Task: Make in the project AgileImpact a sprint 'Product Demo Sprint'. Create in the project AgileImpact a sprint 'Product Demo Sprint'. Add in the project AgileImpact a sprint 'Product Demo Sprint'
Action: Mouse moved to (176, 61)
Screenshot: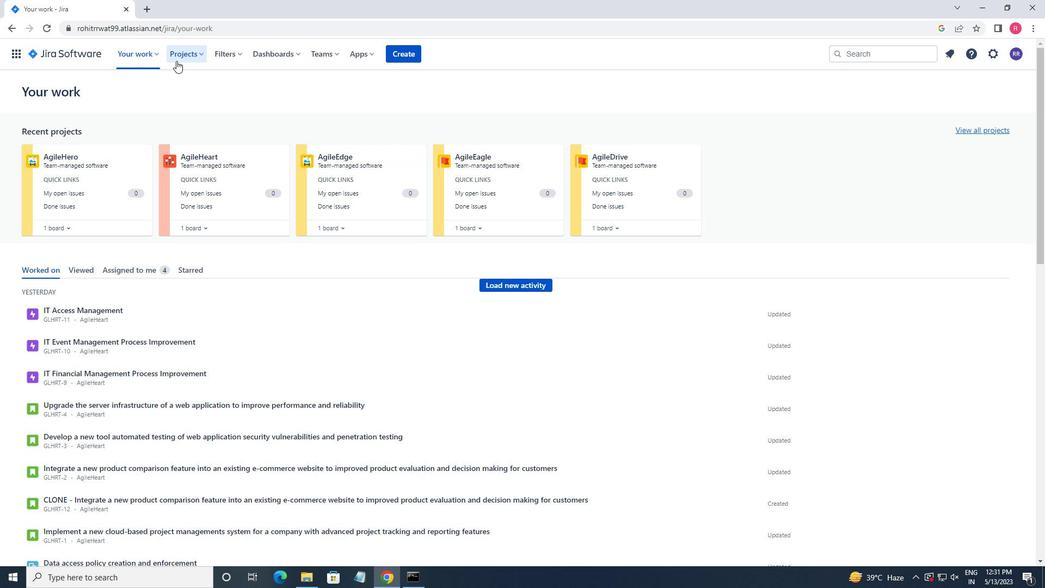 
Action: Mouse pressed left at (176, 61)
Screenshot: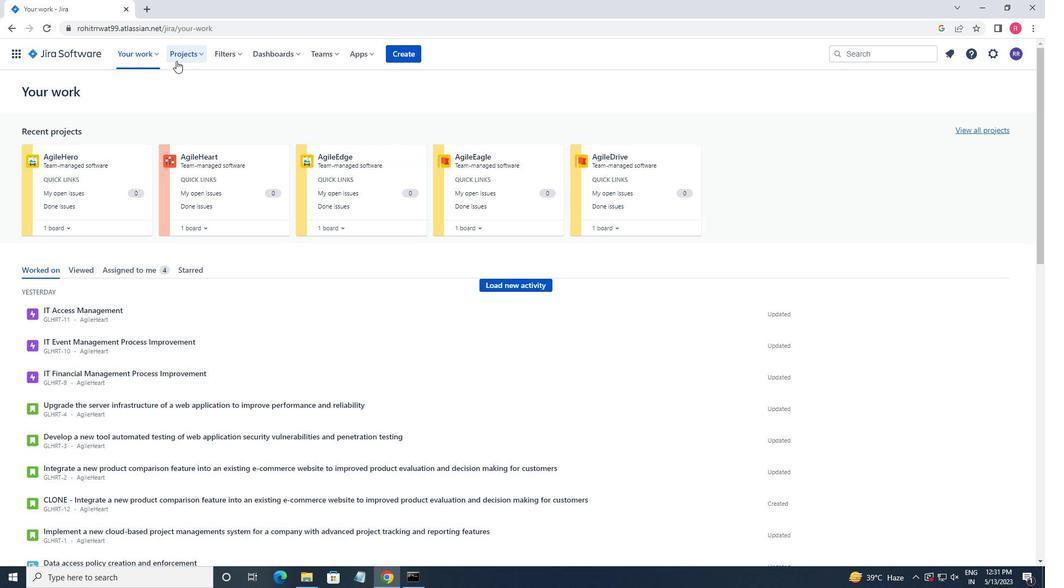 
Action: Mouse moved to (217, 105)
Screenshot: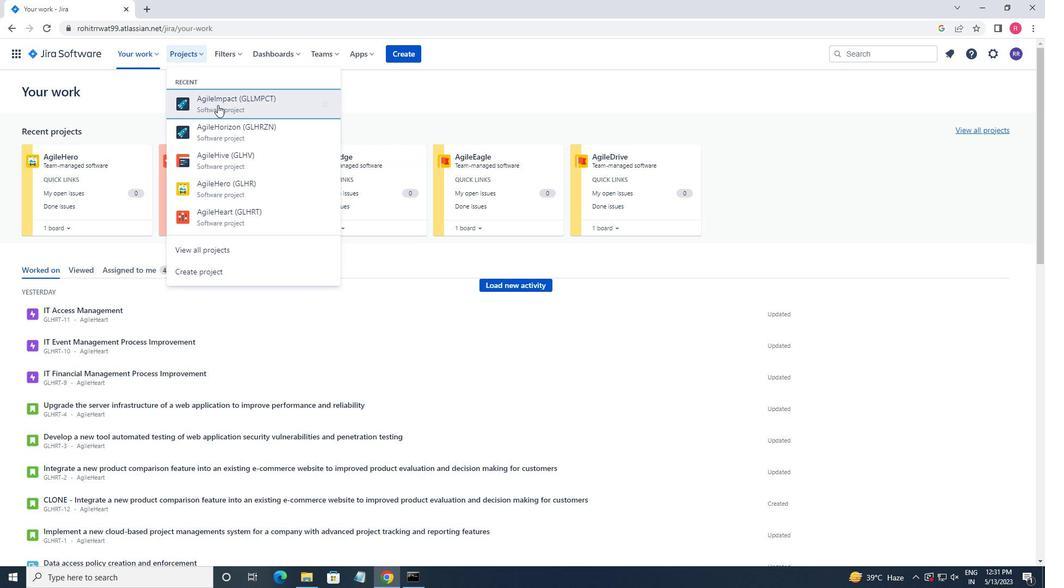 
Action: Mouse pressed left at (217, 105)
Screenshot: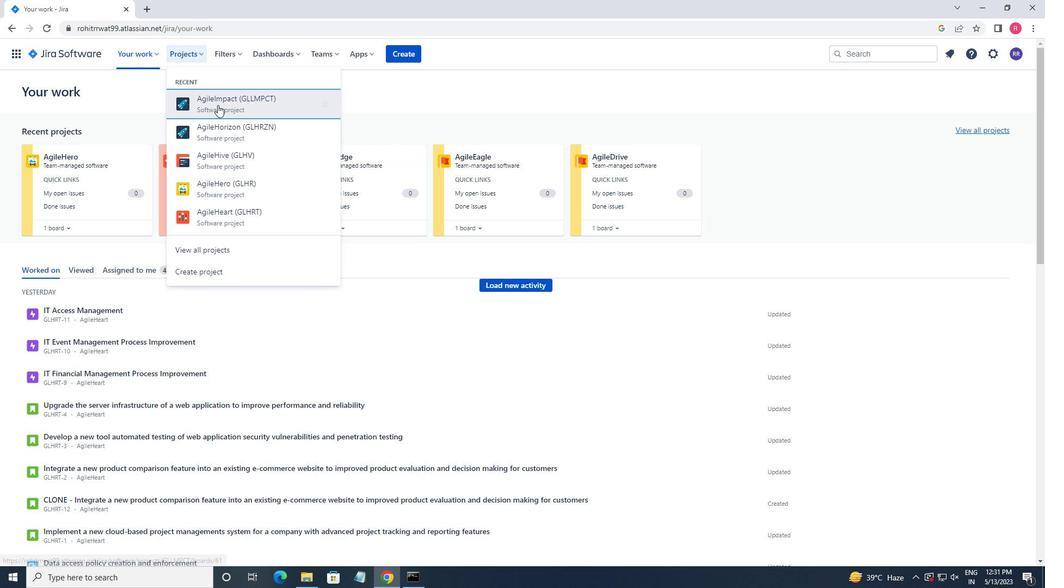 
Action: Mouse moved to (42, 159)
Screenshot: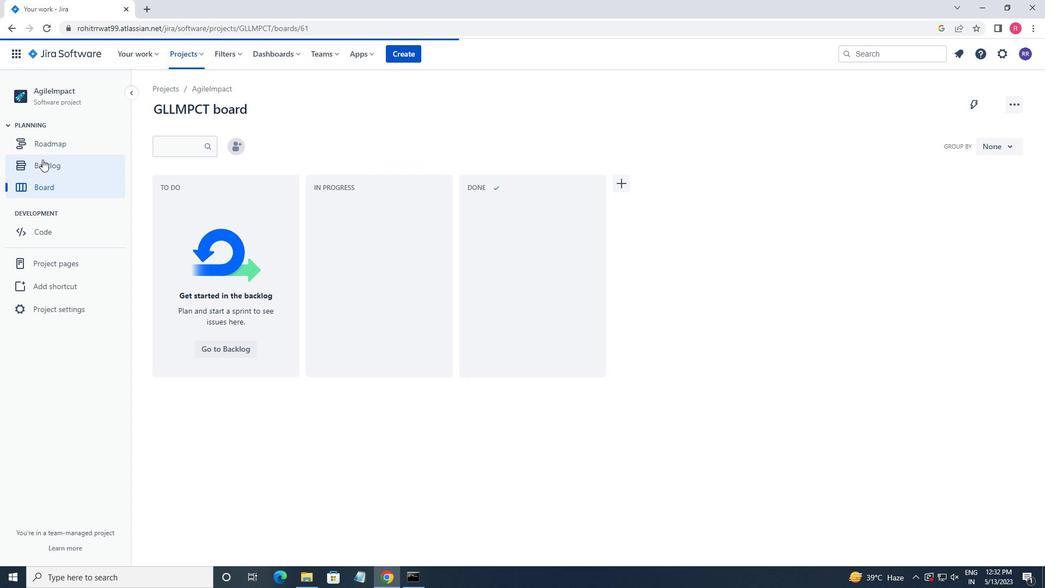 
Action: Mouse pressed left at (42, 159)
Screenshot: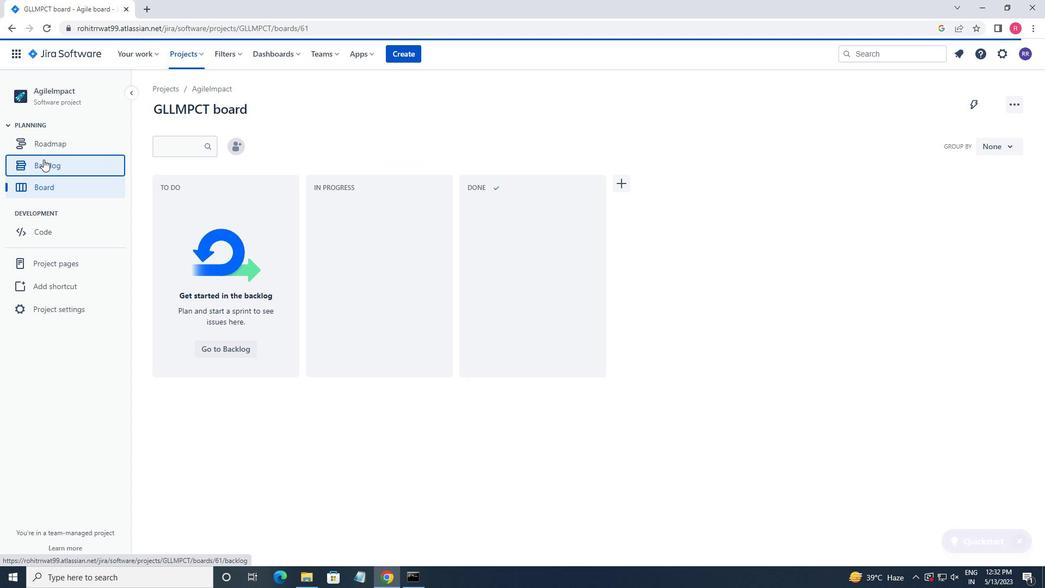 
Action: Mouse moved to (400, 167)
Screenshot: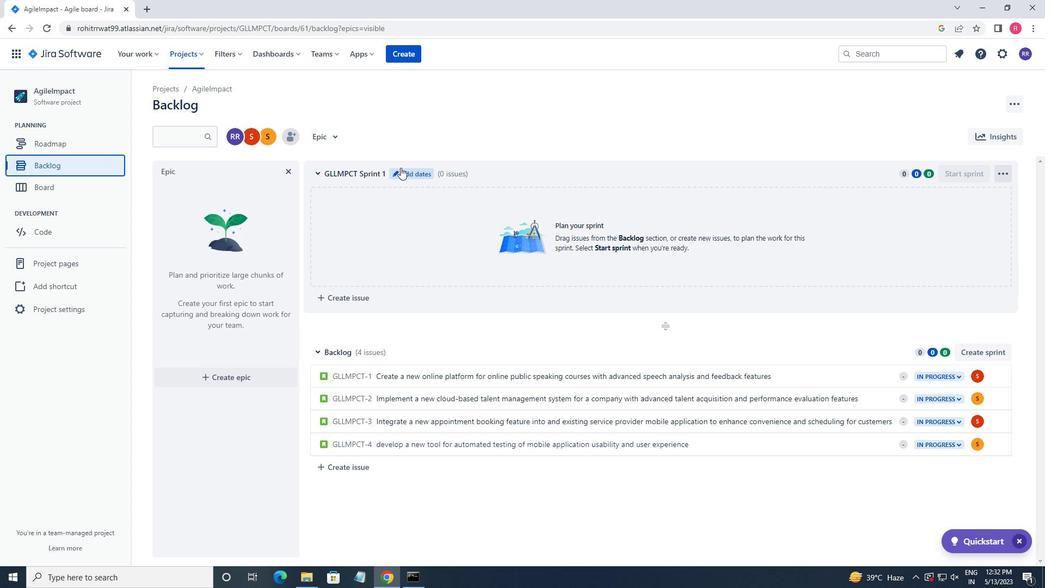
Action: Mouse pressed left at (400, 167)
Screenshot: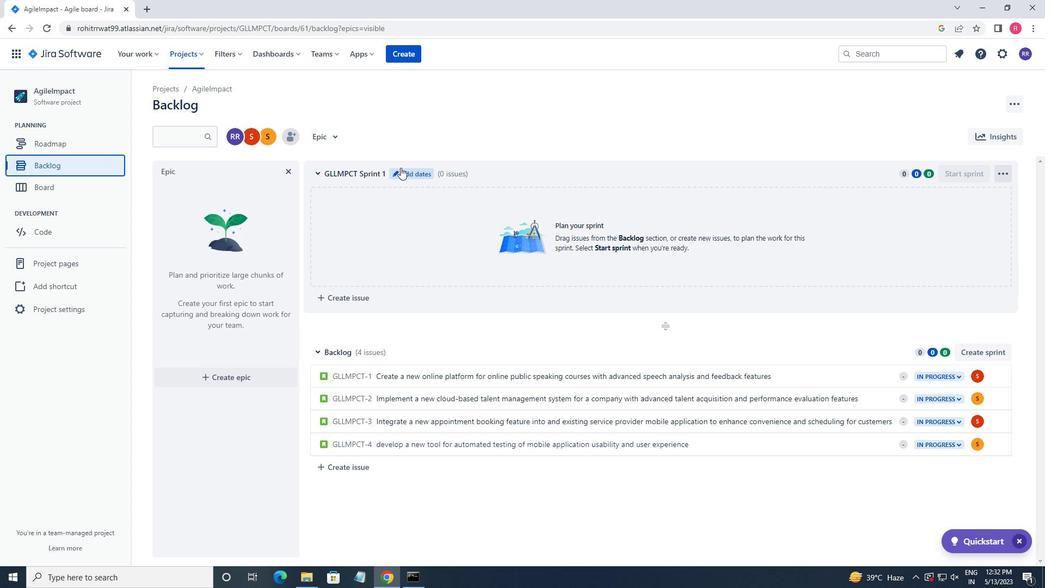 
Action: Key pressed <Key.backspace><Key.backspace><Key.backspace><Key.backspace><Key.backspace><Key.backspace><Key.backspace><Key.backspace><Key.backspace><Key.backspace><Key.backspace><Key.backspace><Key.backspace><Key.backspace><Key.backspace><Key.backspace><Key.backspace><Key.backspace><Key.backspace><Key.backspace><Key.shift_r>Product<Key.space><Key.shift>DEMO<Key.space><Key.shift>SPRINT
Screenshot: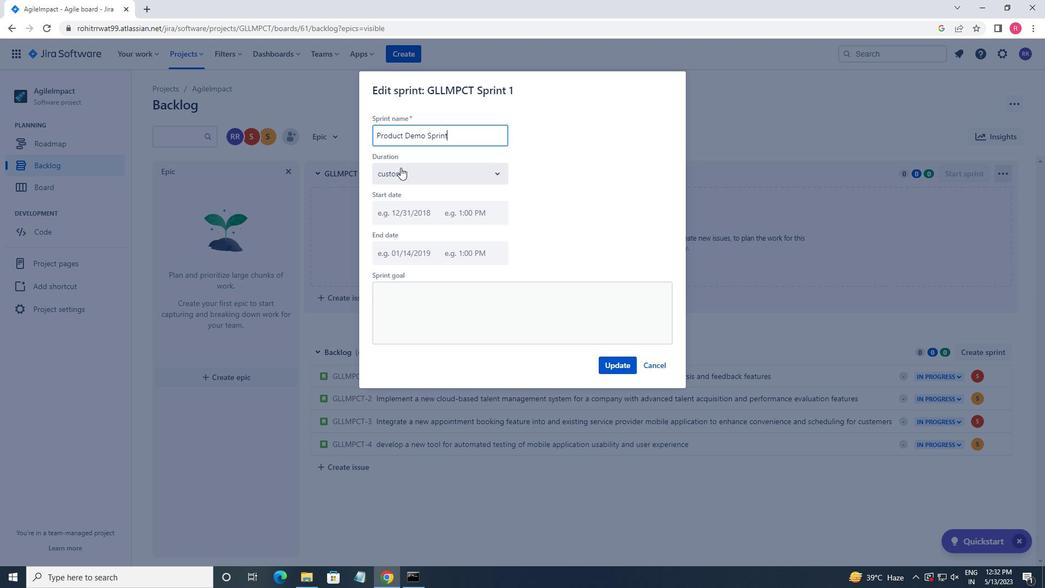 
Action: Mouse moved to (607, 364)
Screenshot: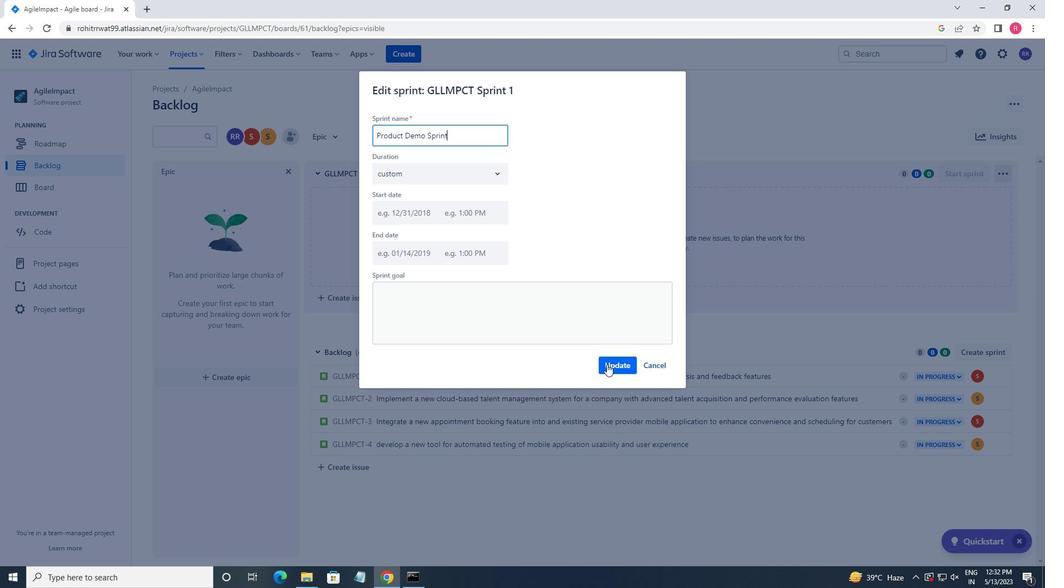 
Action: Mouse pressed left at (607, 364)
Screenshot: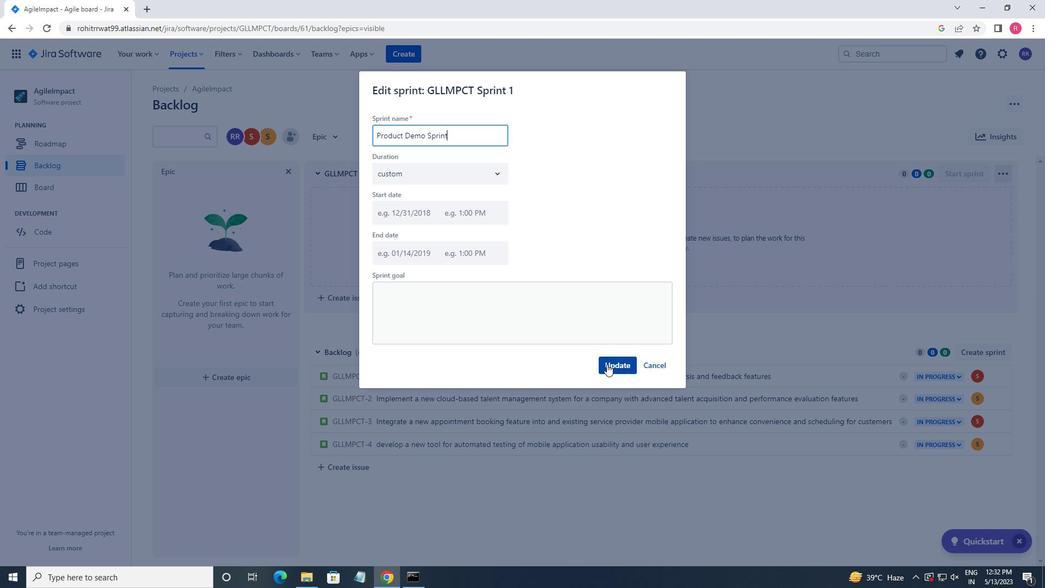 
Action: Mouse moved to (975, 353)
Screenshot: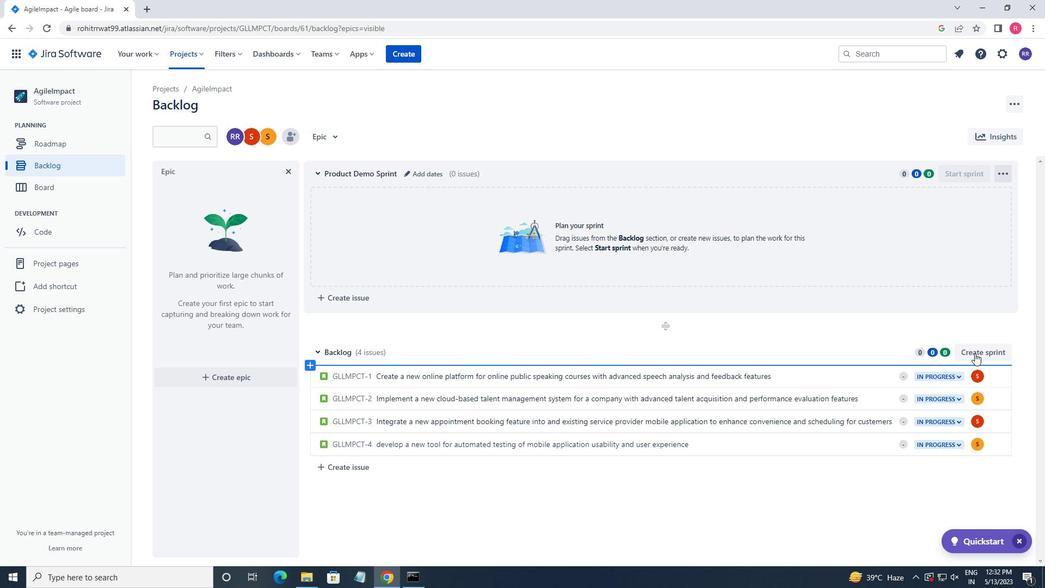 
Action: Mouse pressed left at (975, 353)
Screenshot: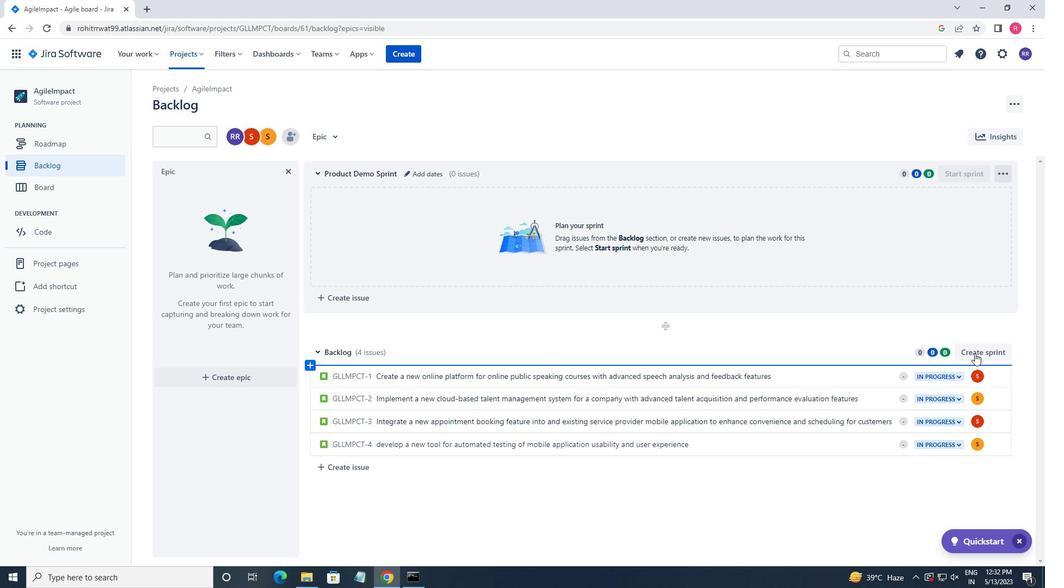 
Action: Mouse moved to (412, 345)
Screenshot: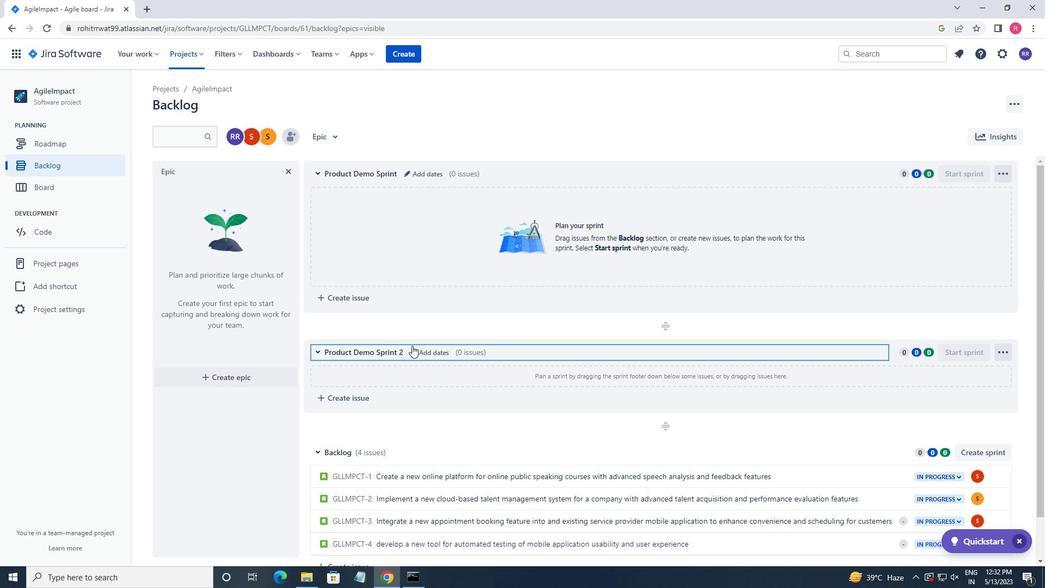 
Action: Mouse pressed left at (412, 345)
Screenshot: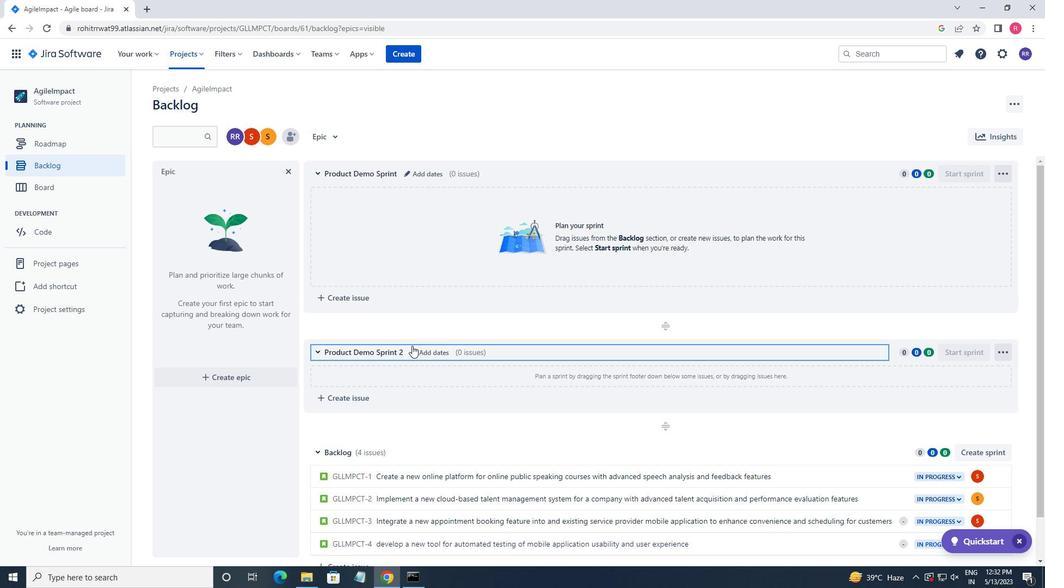 
Action: Mouse moved to (421, 351)
Screenshot: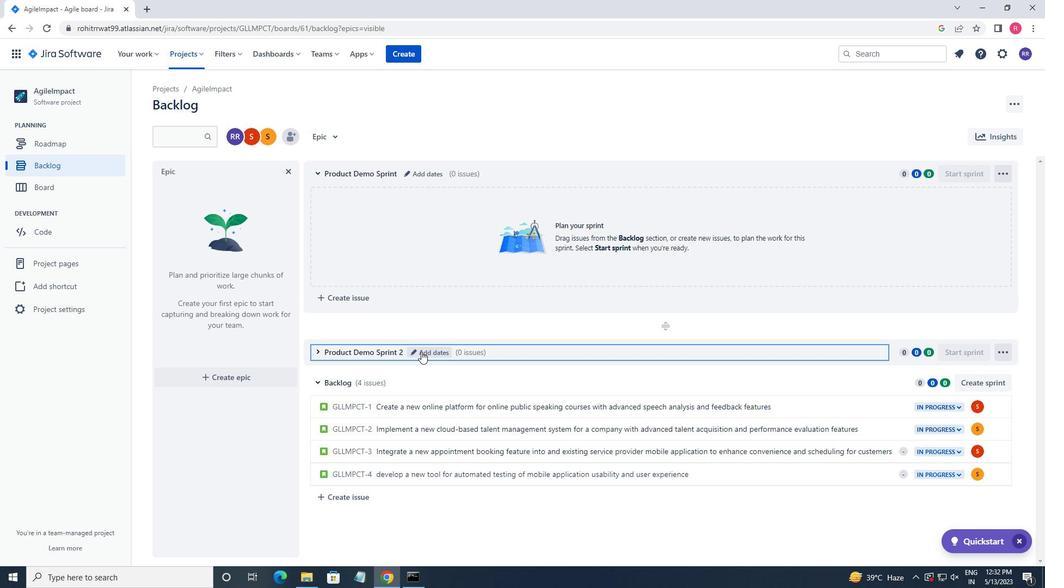 
Action: Mouse pressed left at (421, 351)
Screenshot: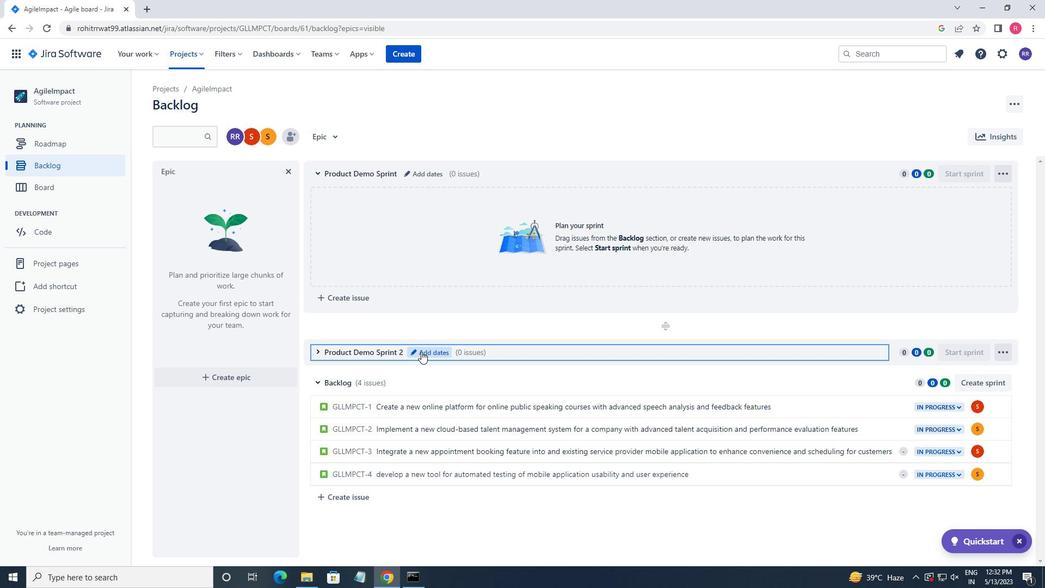 
Action: Key pressed <Key.backspace><Key.enter>
Screenshot: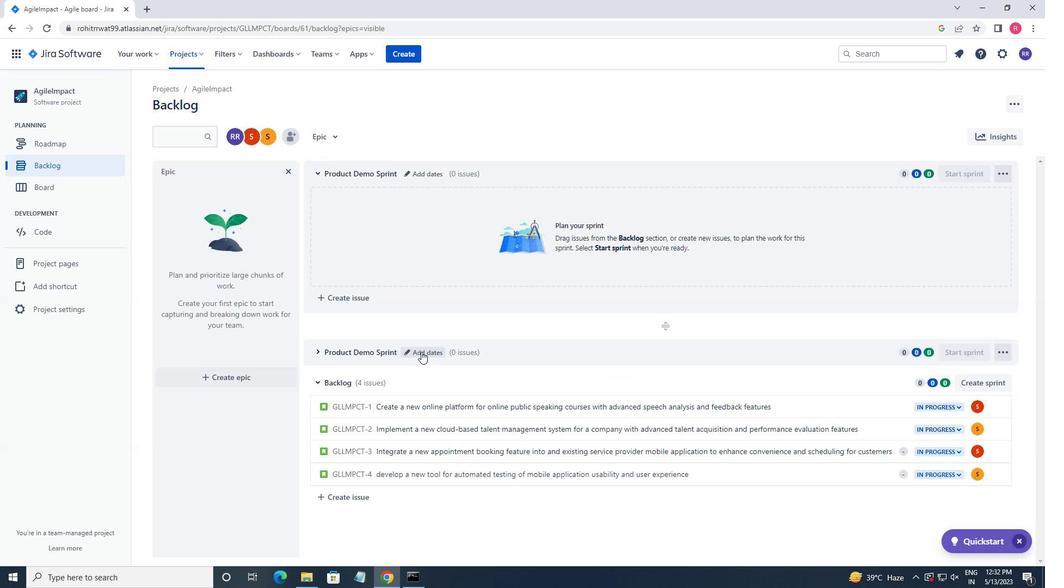 
Action: Mouse moved to (966, 379)
Screenshot: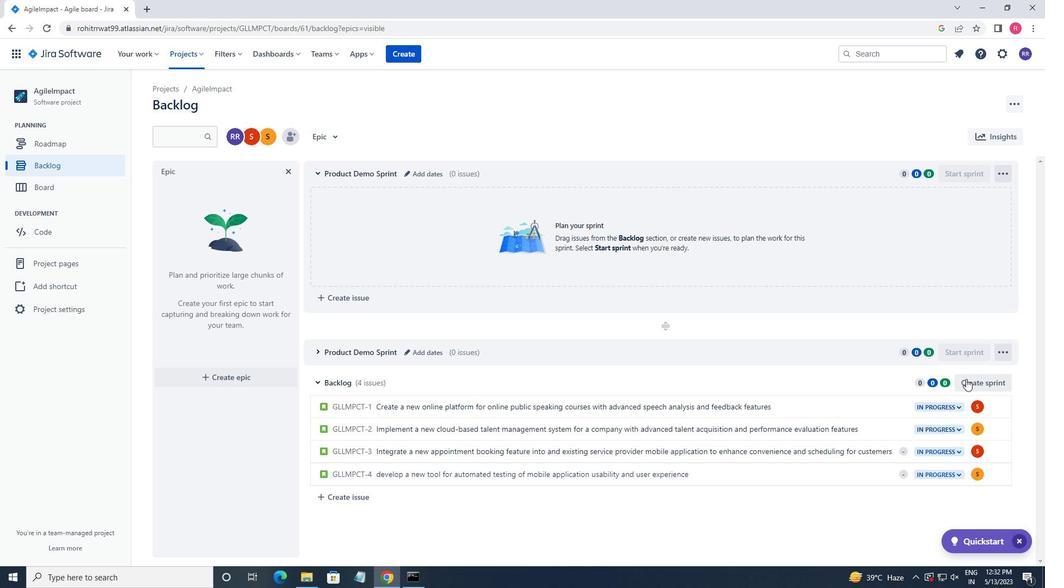 
Action: Mouse pressed left at (966, 379)
Screenshot: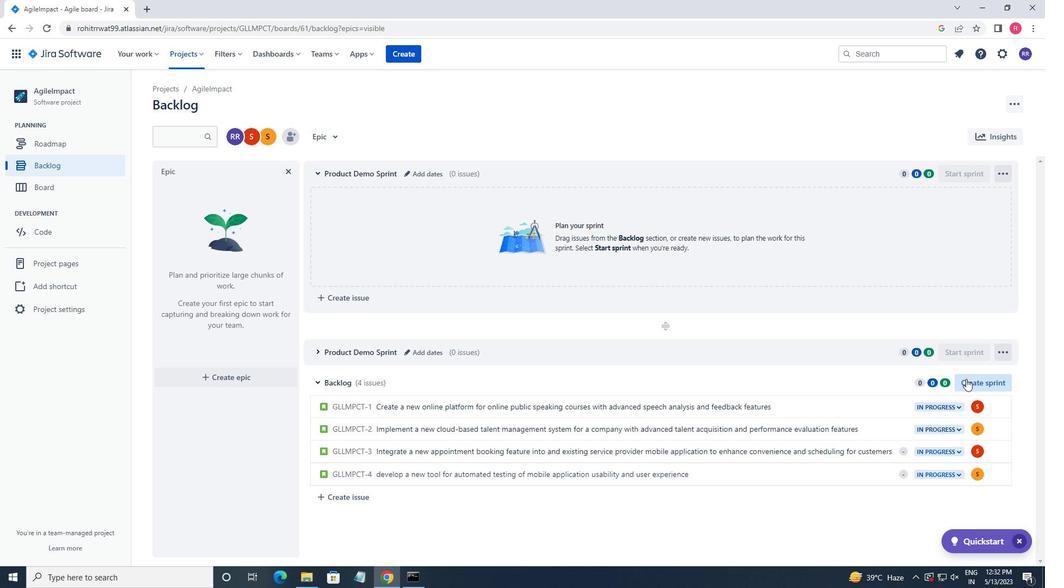 
Action: Mouse moved to (414, 382)
Screenshot: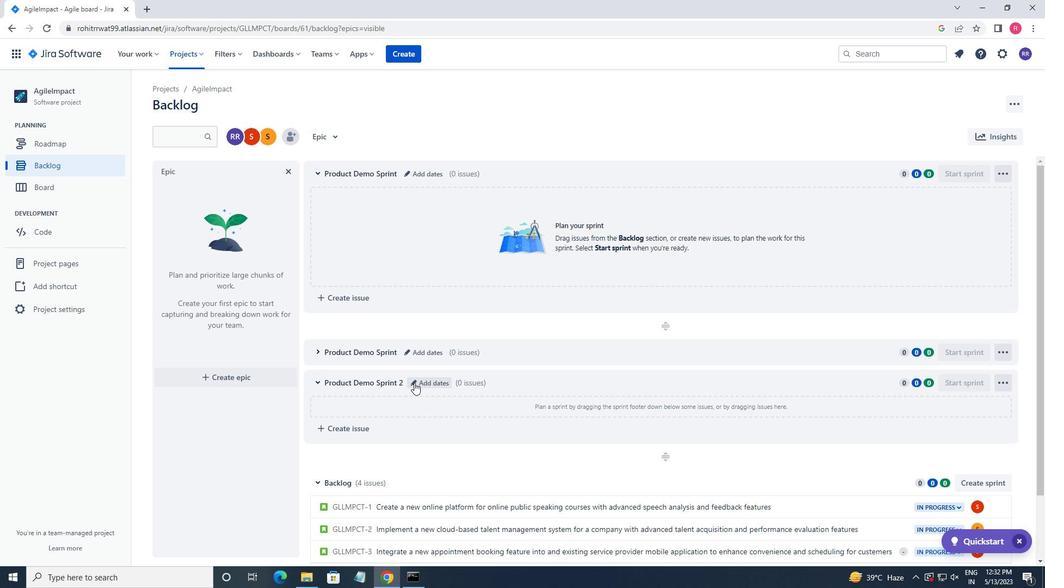 
Action: Mouse pressed left at (414, 382)
Screenshot: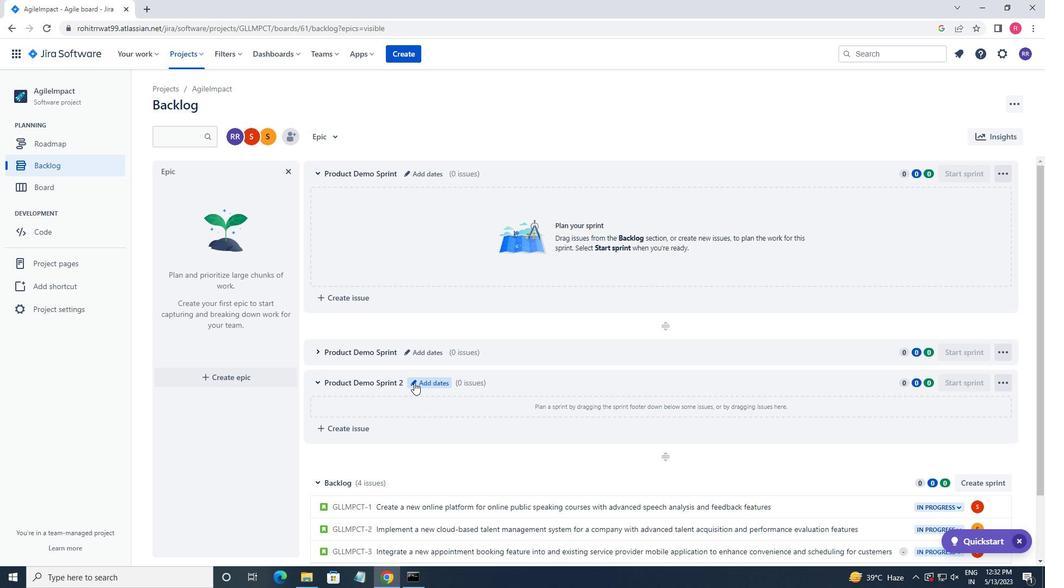 
Action: Key pressed <Key.backspace><Key.enter>
Screenshot: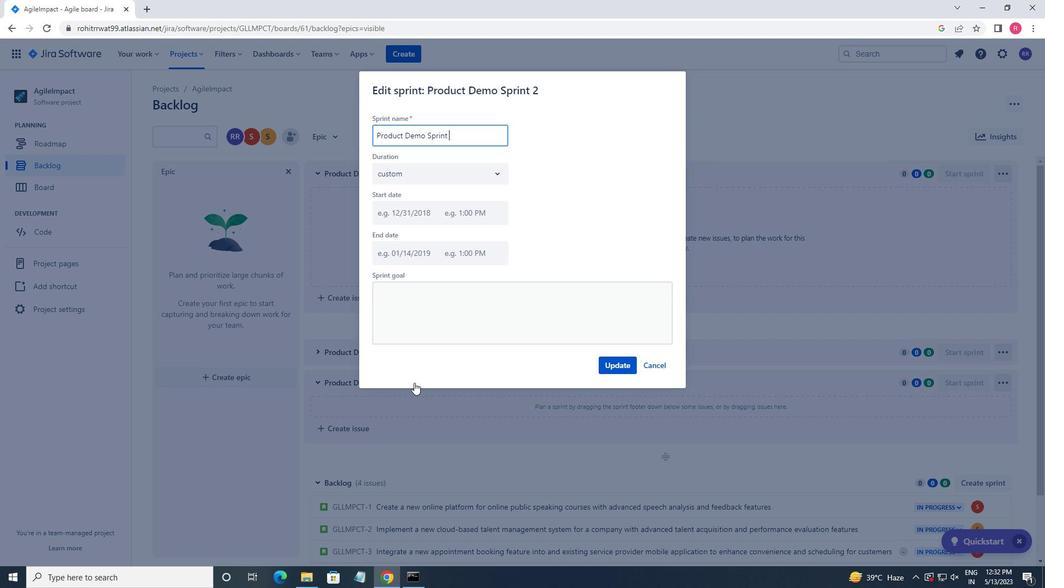 
